 Task: Forward email as attachment with the signature Evelyn Lewis with the subject Request for a review from softage.1@softage.net to softage.9@softage.net with the message Please find attached the final version of the budget proposal.
Action: Mouse moved to (261, 484)
Screenshot: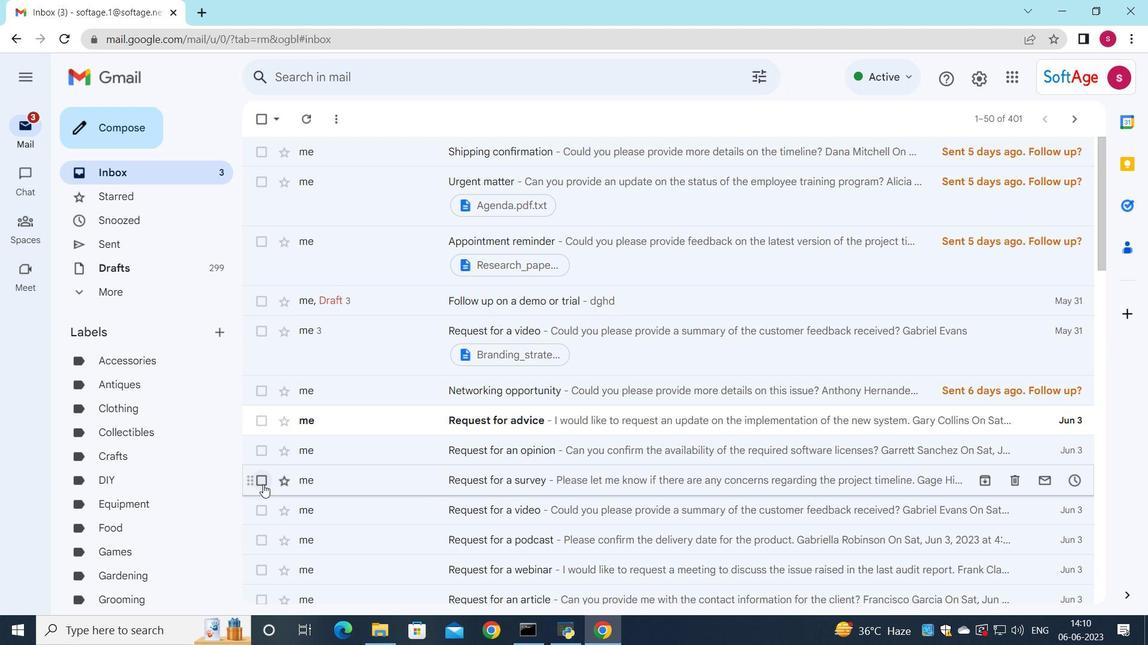 
Action: Mouse pressed left at (261, 484)
Screenshot: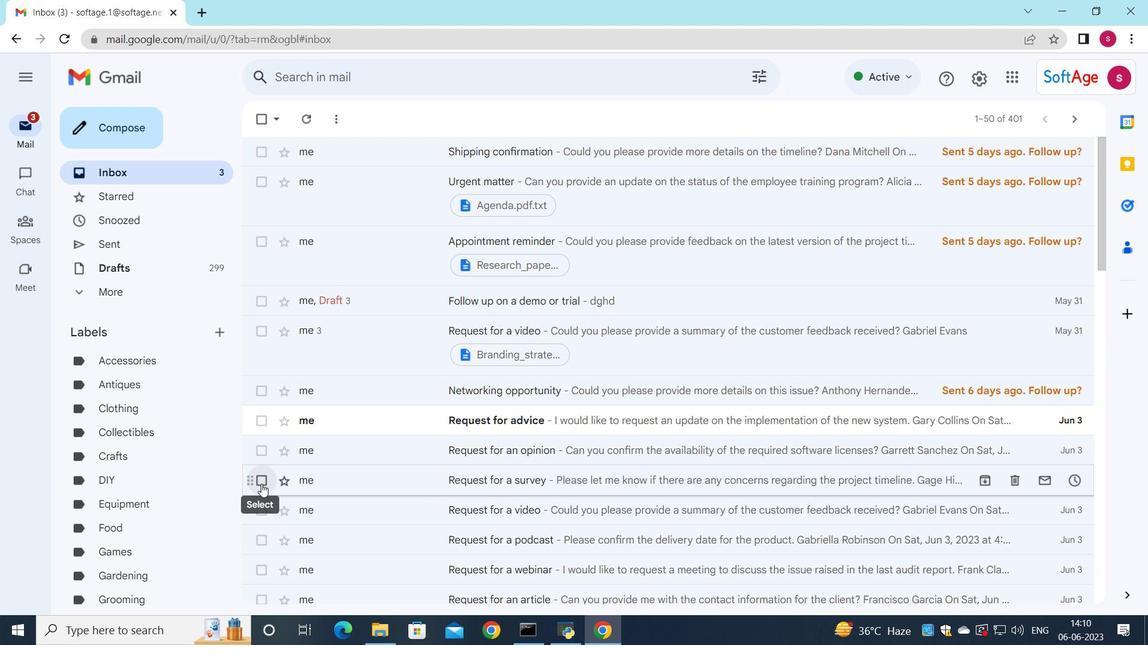 
Action: Mouse moved to (586, 117)
Screenshot: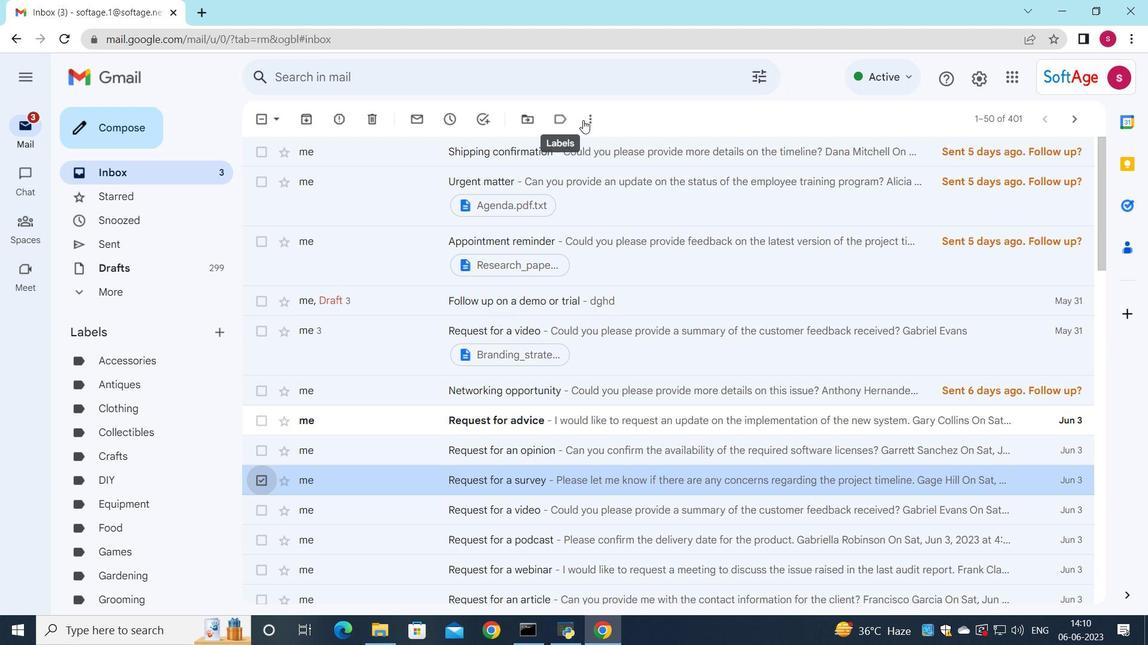 
Action: Mouse pressed left at (586, 117)
Screenshot: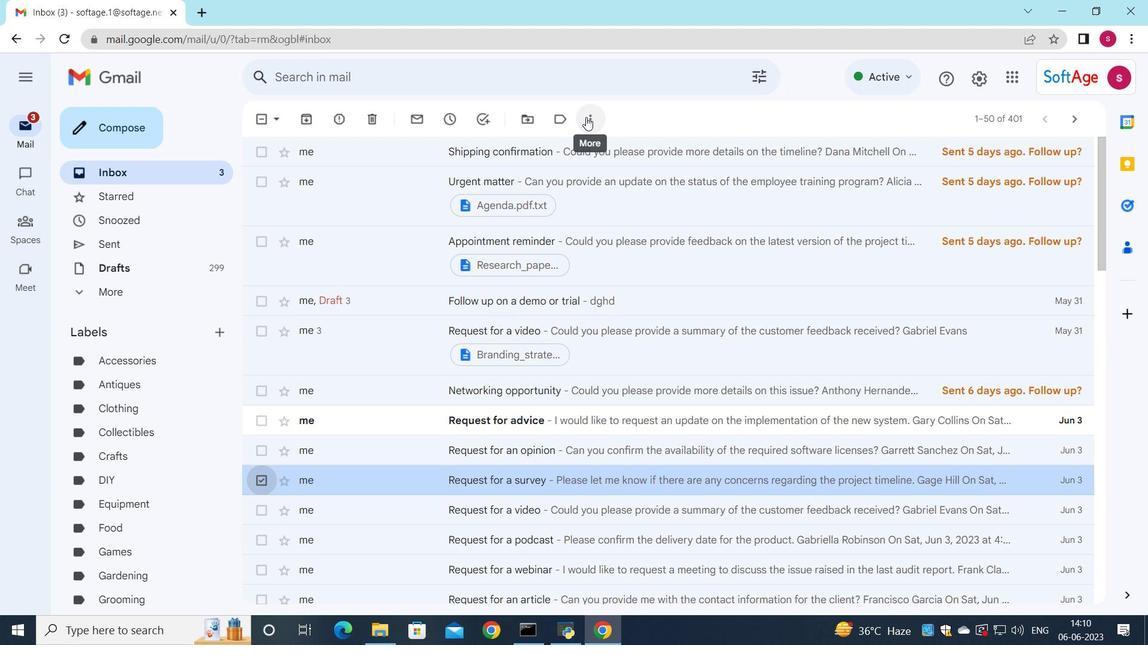 
Action: Mouse moved to (632, 264)
Screenshot: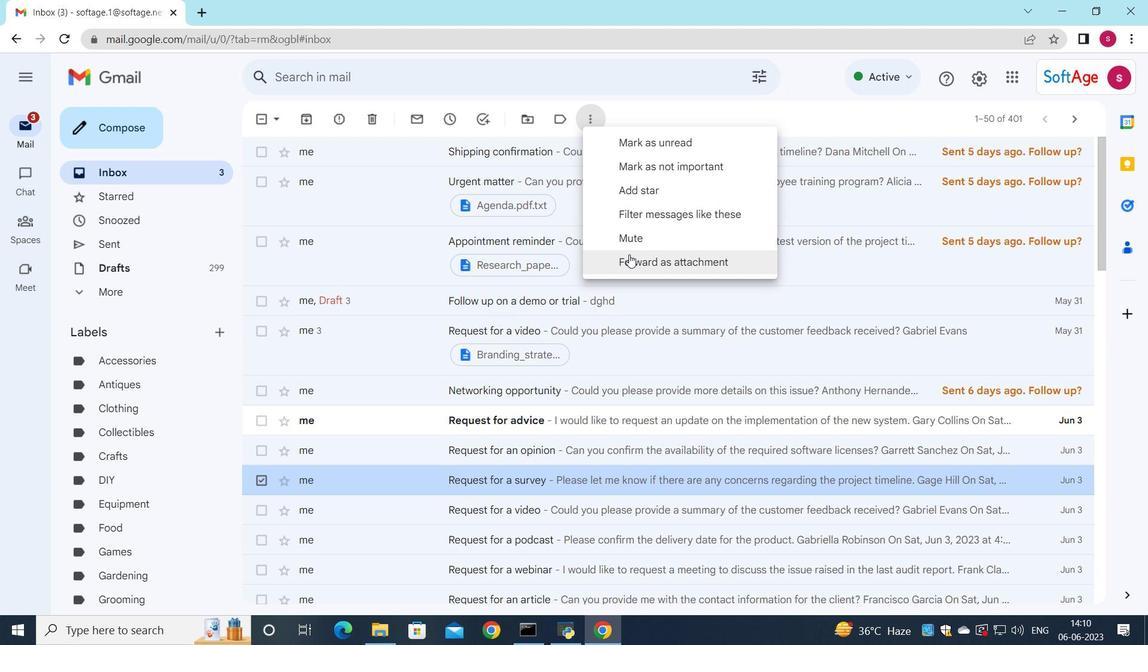 
Action: Mouse pressed left at (632, 264)
Screenshot: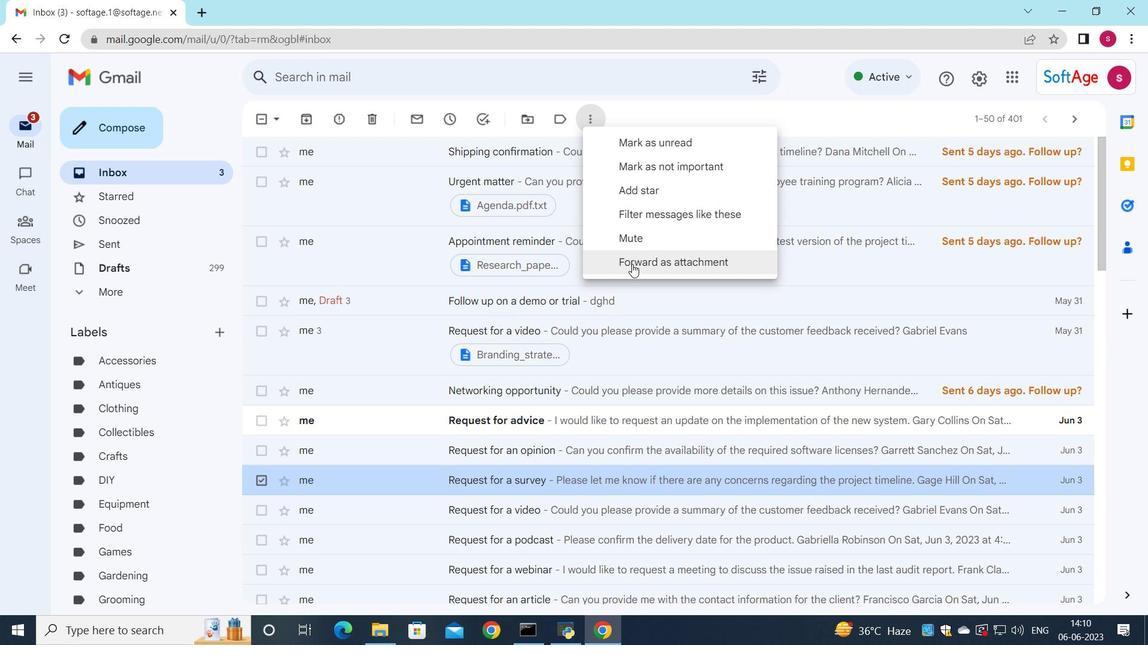 
Action: Mouse moved to (723, 252)
Screenshot: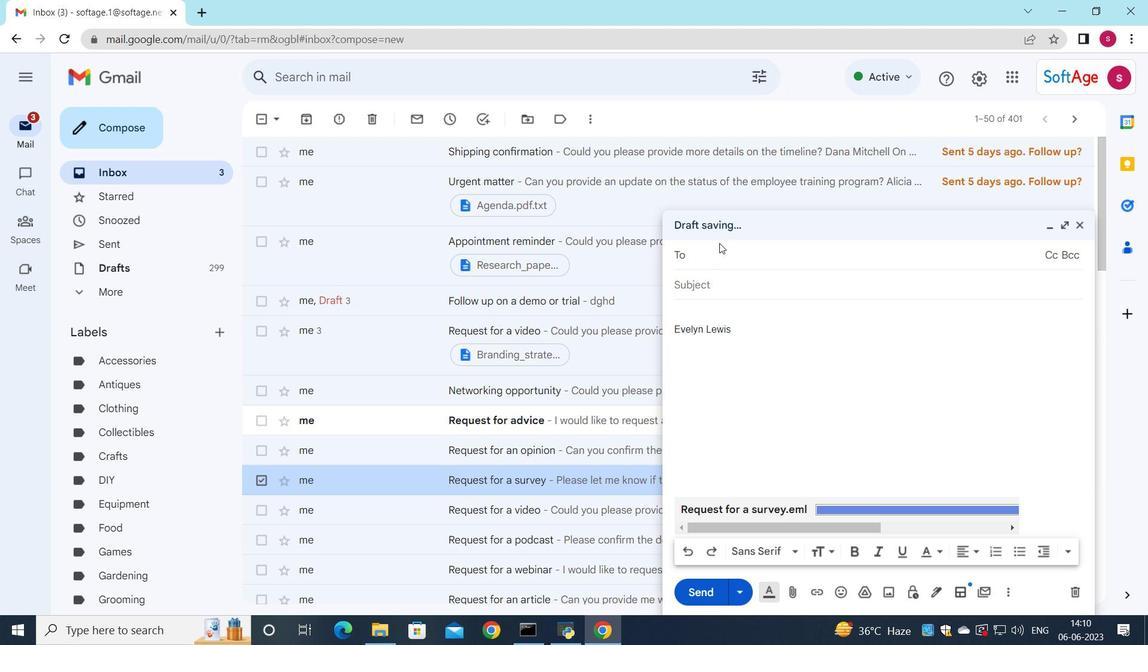 
Action: Key pressed s
Screenshot: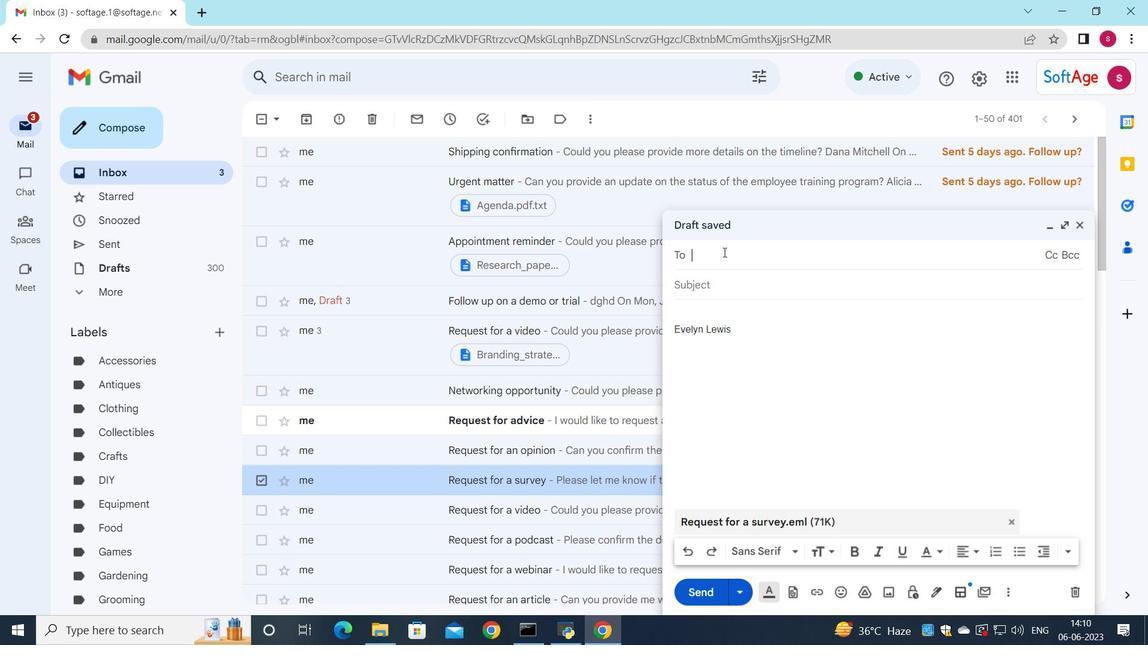 
Action: Mouse moved to (808, 523)
Screenshot: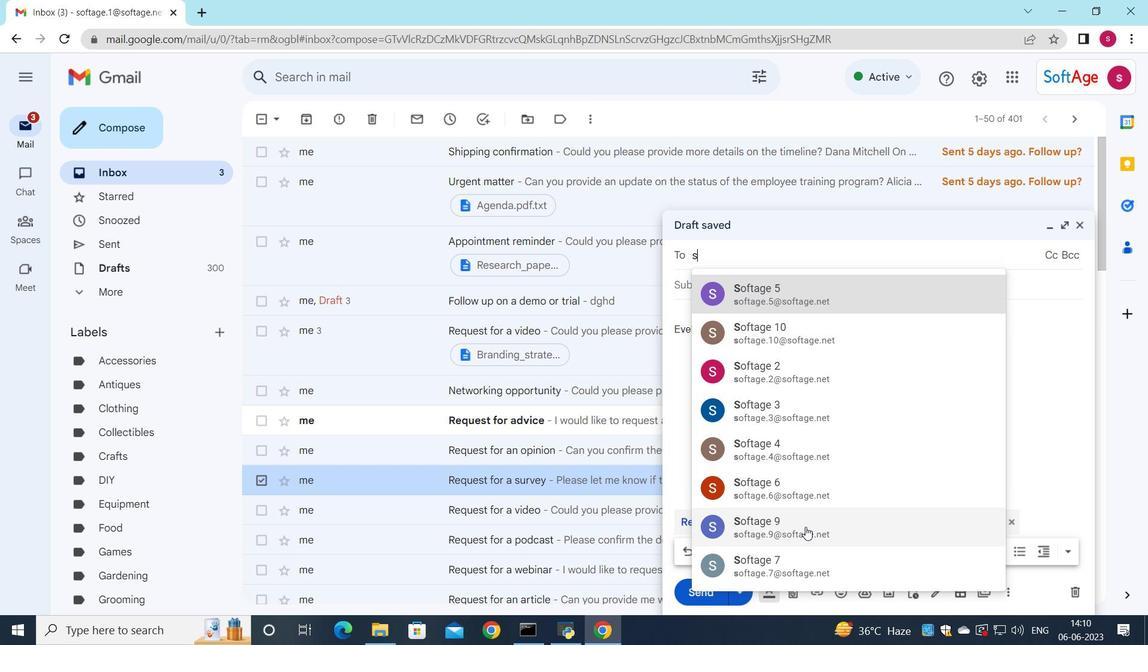 
Action: Mouse pressed left at (808, 523)
Screenshot: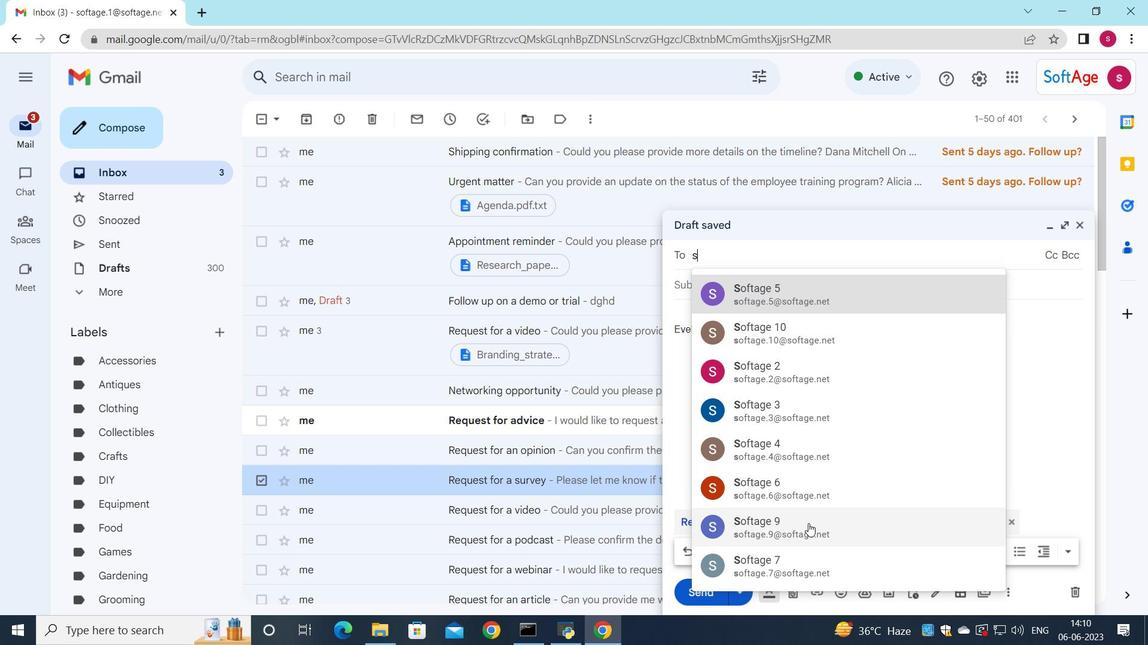 
Action: Mouse moved to (732, 299)
Screenshot: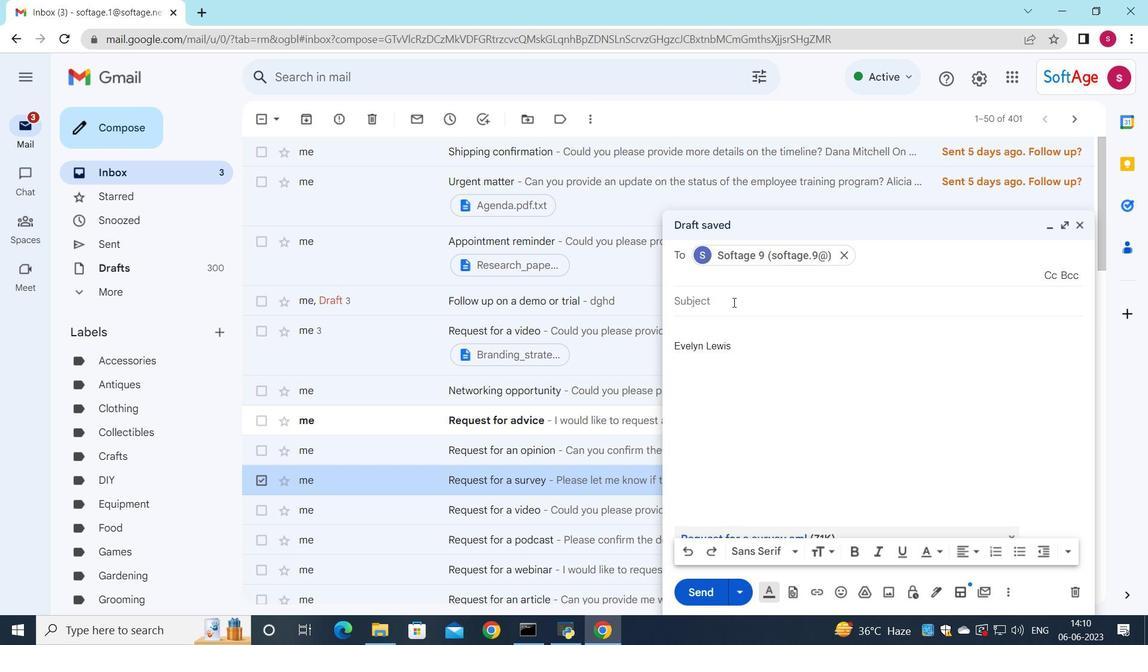 
Action: Mouse pressed left at (732, 299)
Screenshot: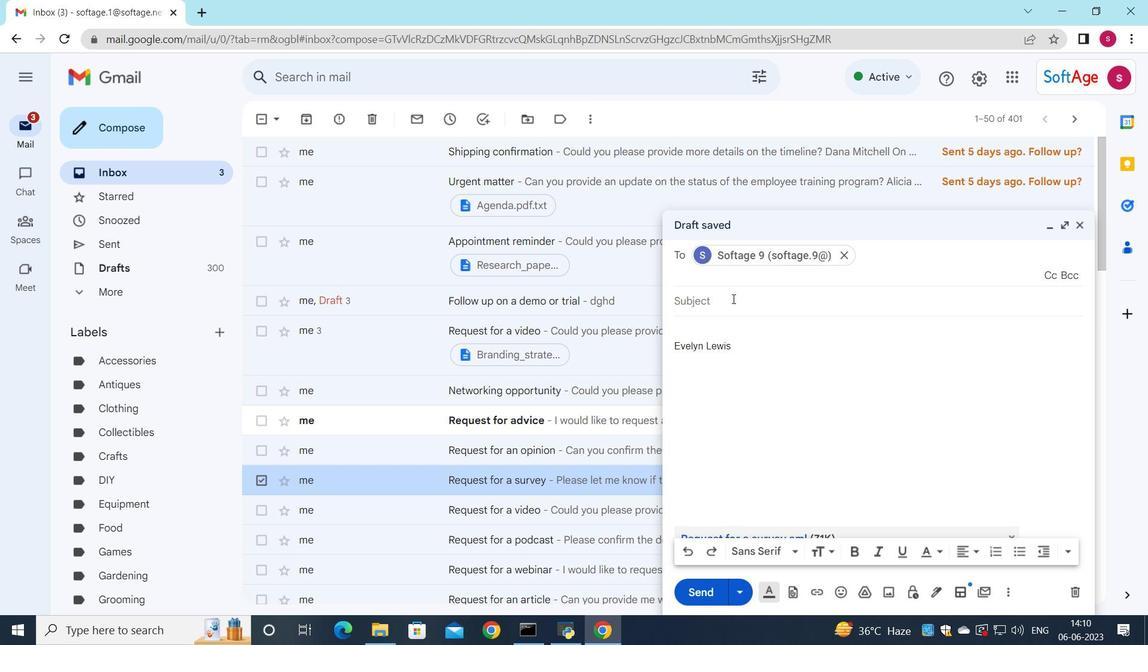 
Action: Key pressed <Key.shift>Request<Key.space>for<Key.space>a<Key.space>review<Key.space>
Screenshot: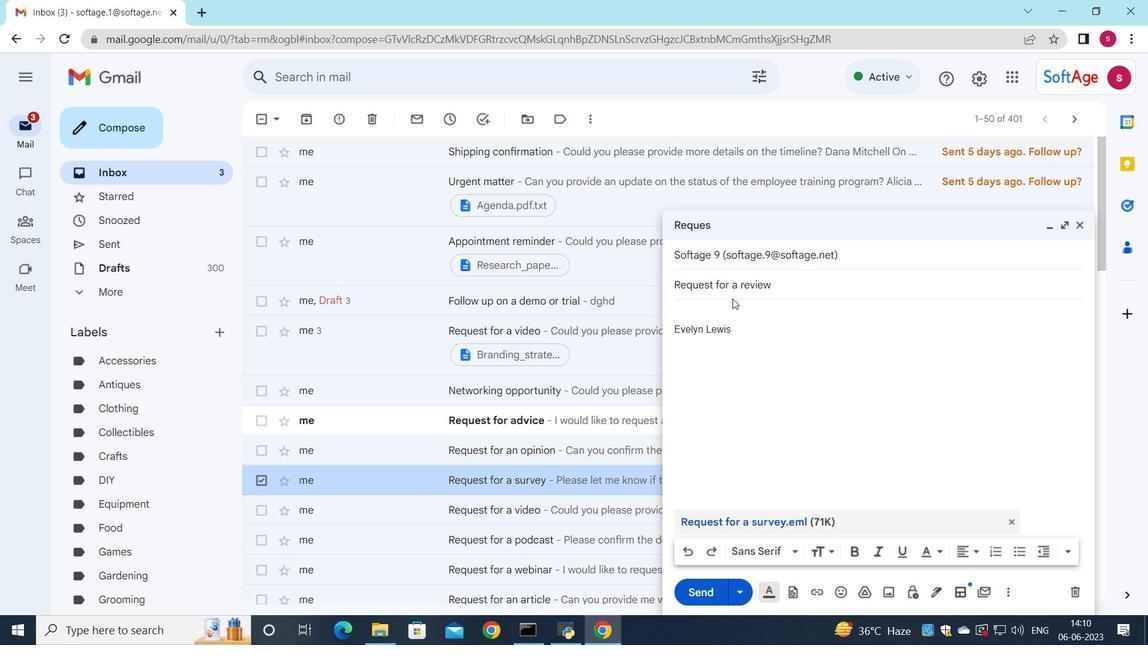 
Action: Mouse moved to (708, 311)
Screenshot: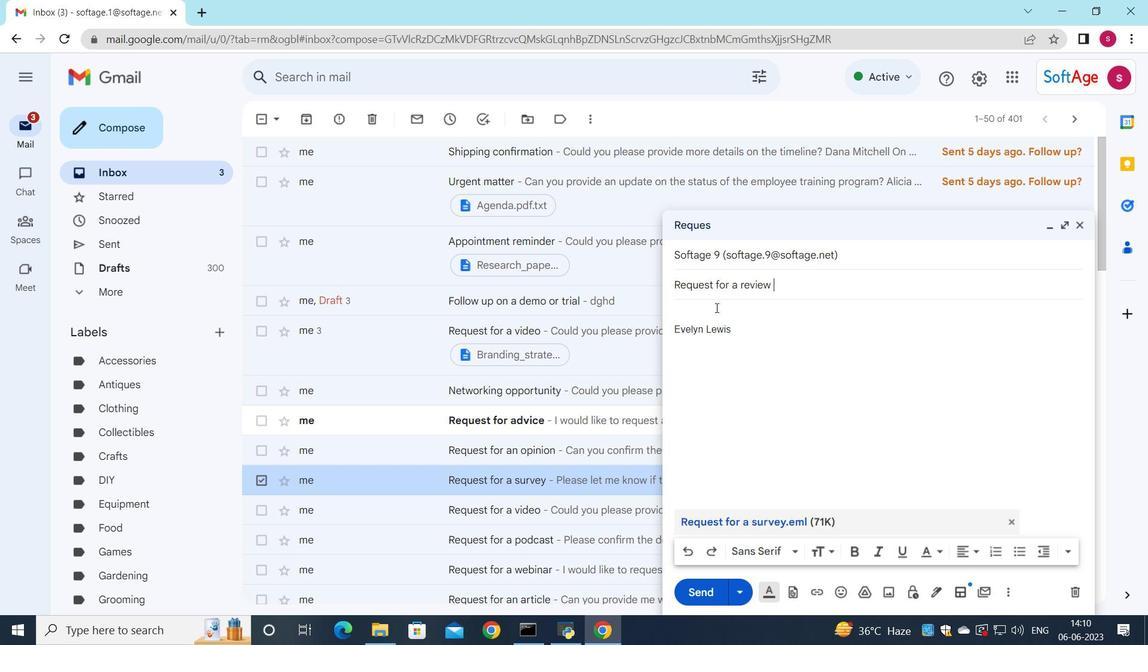
Action: Mouse pressed left at (708, 311)
Screenshot: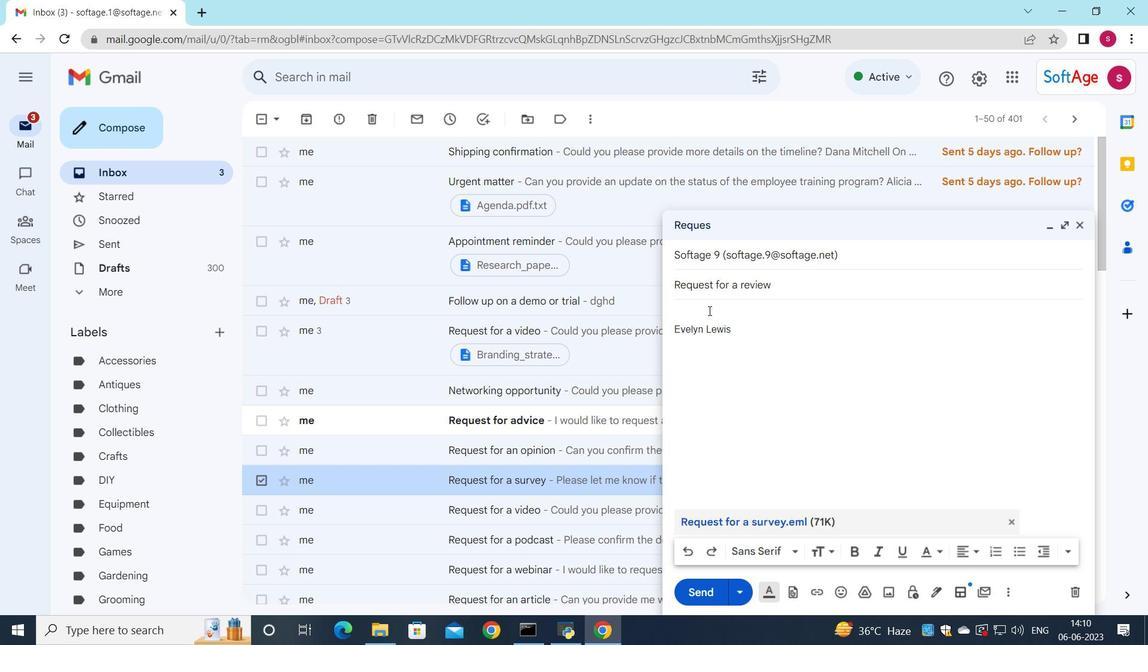
Action: Mouse moved to (723, 306)
Screenshot: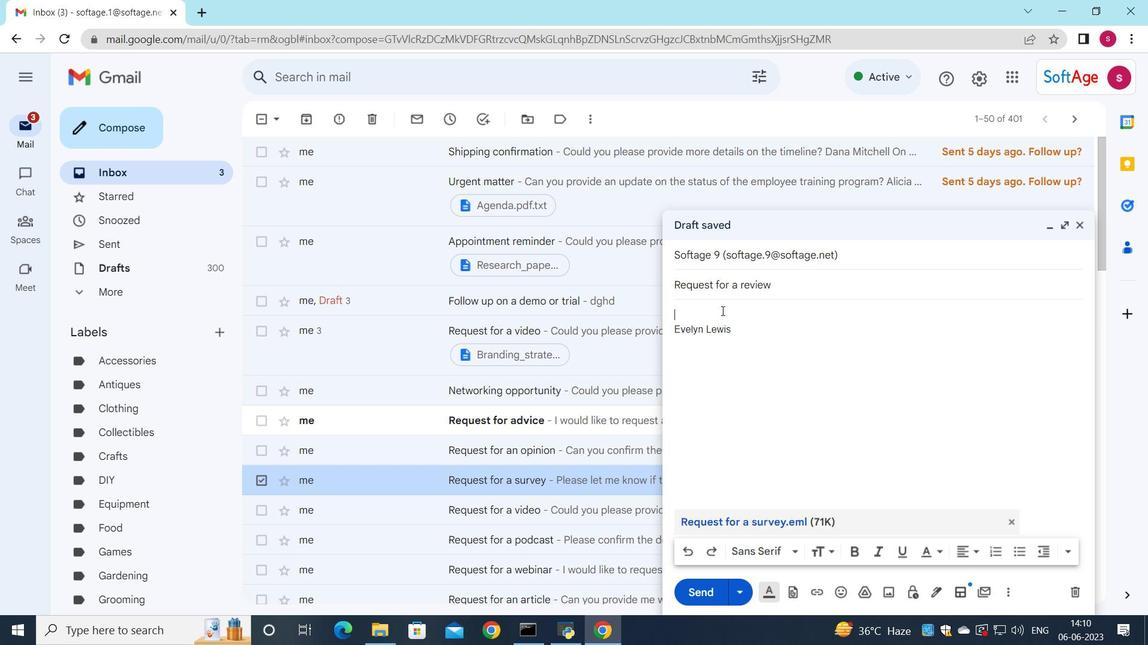 
Action: Key pressed <Key.shift_r>Please<Key.space>find<Key.space>attached<Key.space>the<Key.space>final<Key.space>version<Key.space>of<Key.space>the<Key.space>budget<Key.space>proposal.
Screenshot: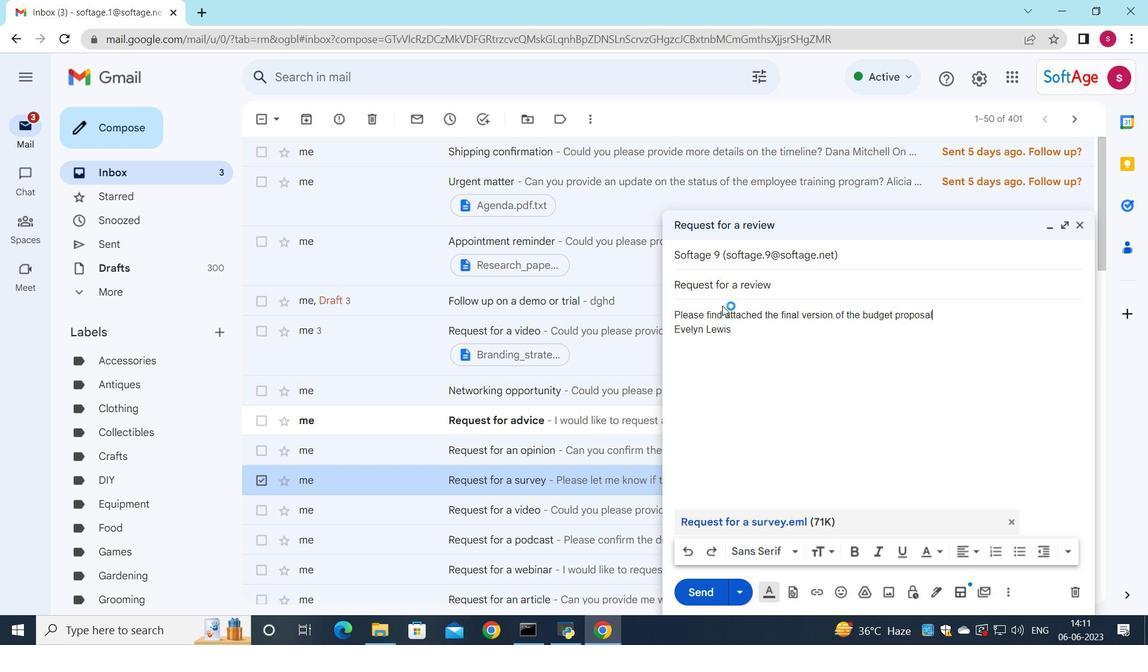 
Action: Mouse moved to (689, 587)
Screenshot: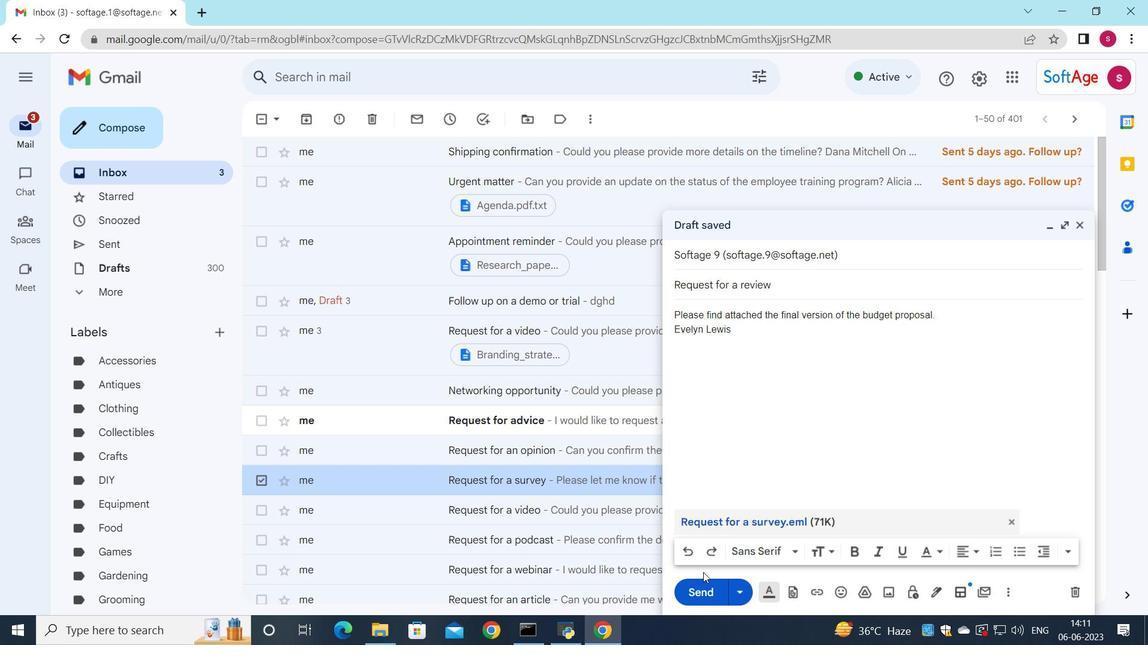 
Action: Mouse pressed left at (689, 587)
Screenshot: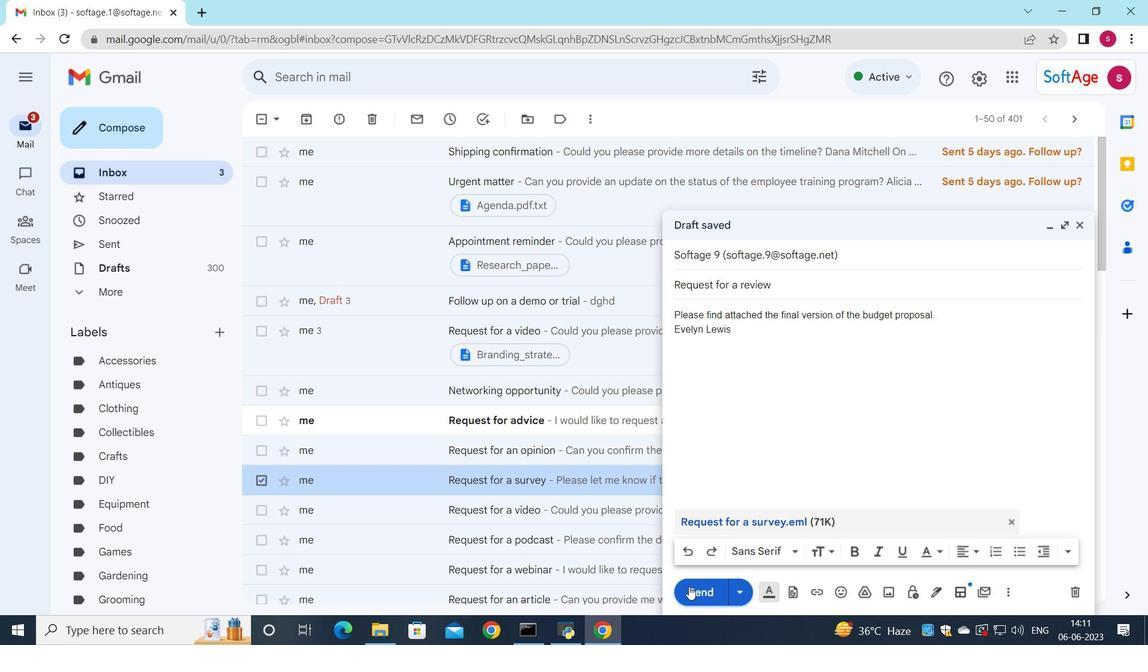 
Action: Mouse moved to (754, 339)
Screenshot: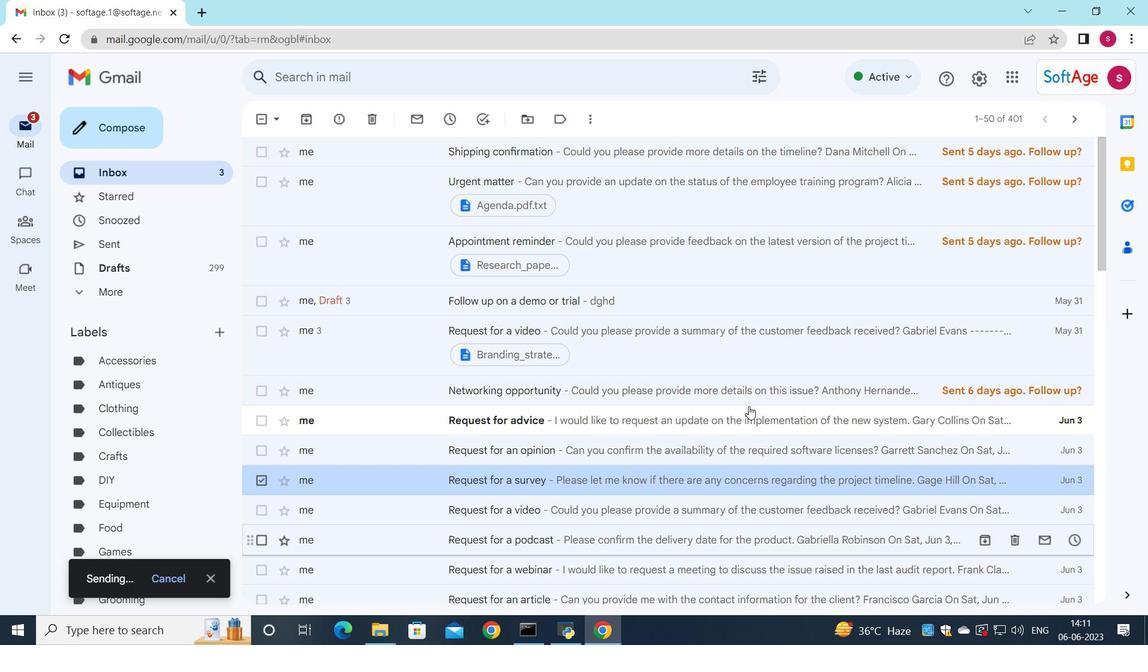 
